 Task: Use Alien Impact Effect in this video Movie B.mp4
Action: Mouse moved to (212, 123)
Screenshot: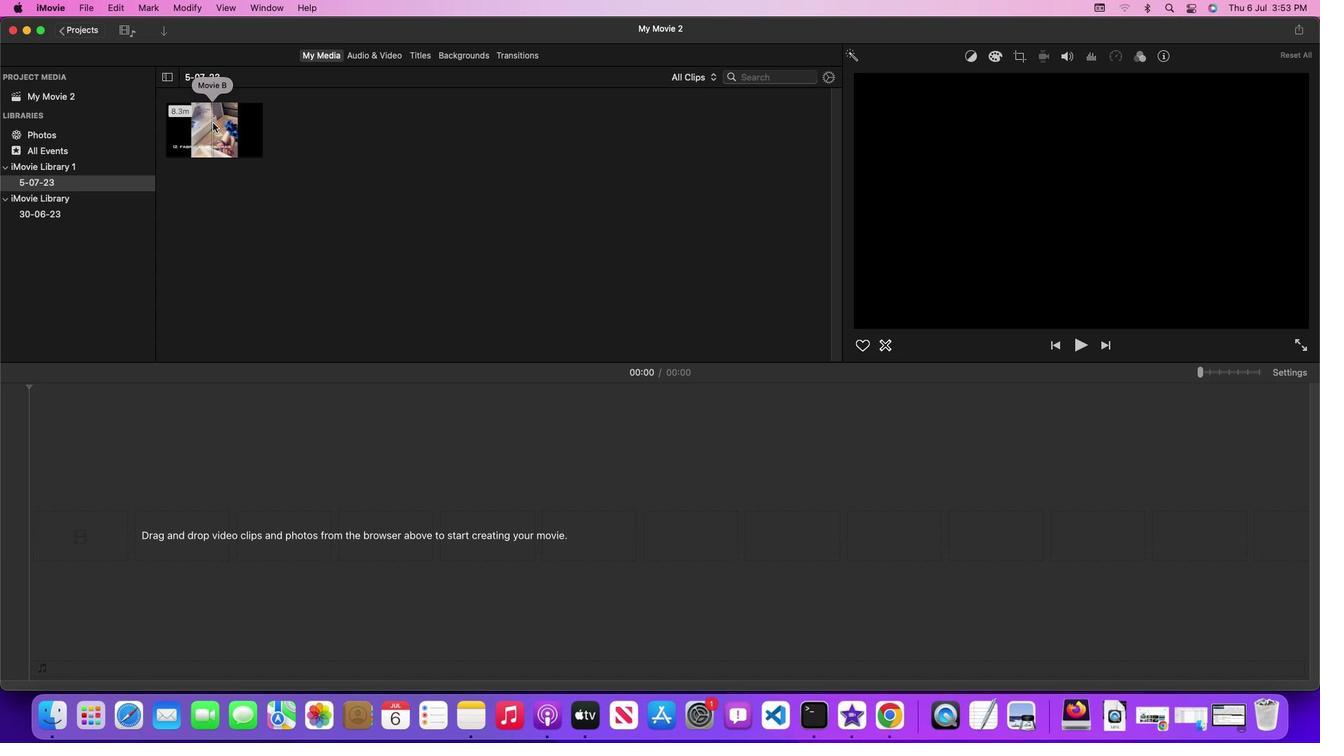 
Action: Mouse pressed left at (212, 123)
Screenshot: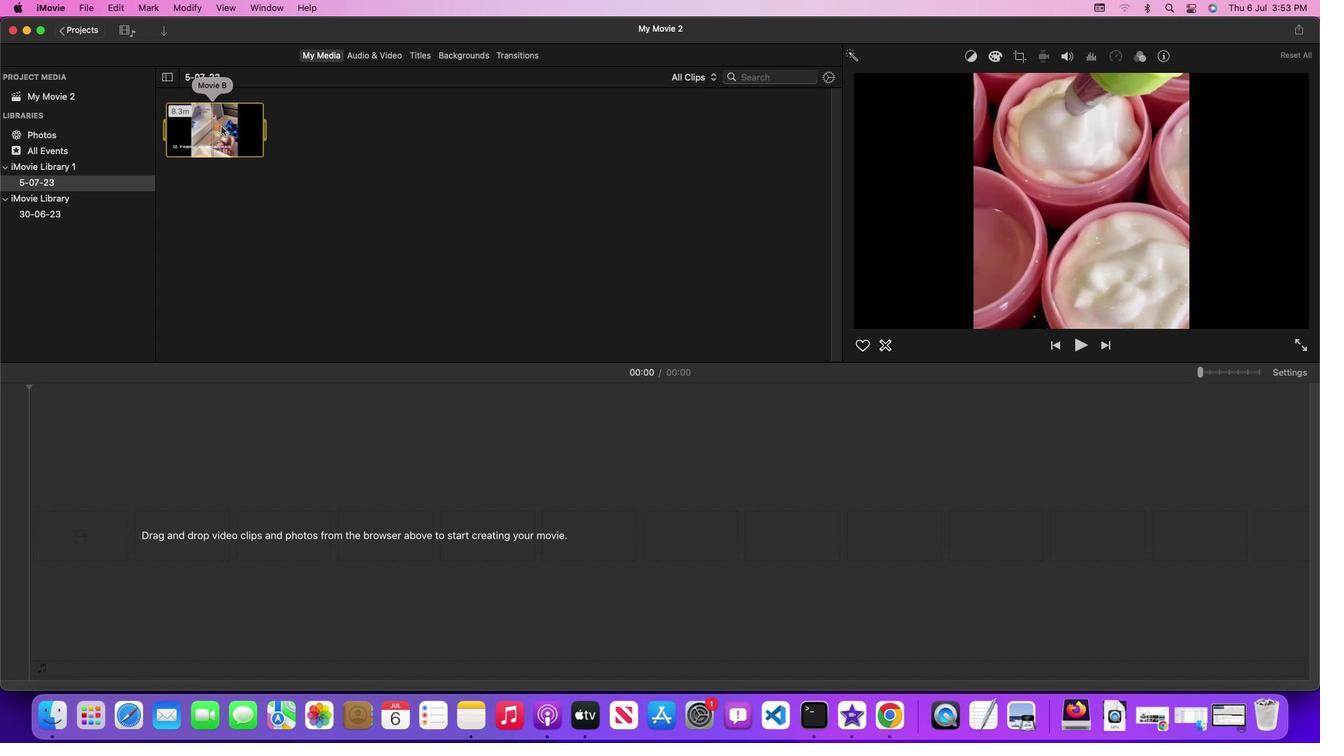 
Action: Mouse moved to (224, 127)
Screenshot: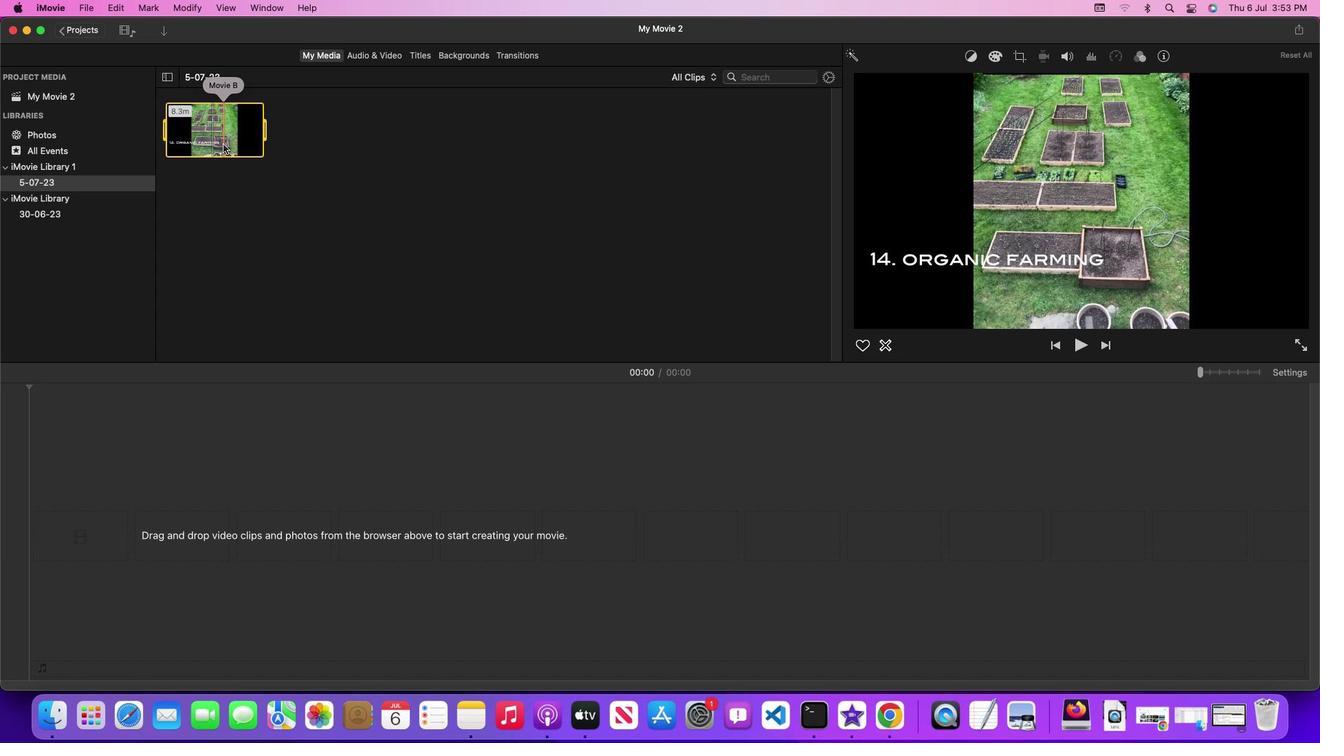 
Action: Mouse pressed left at (224, 127)
Screenshot: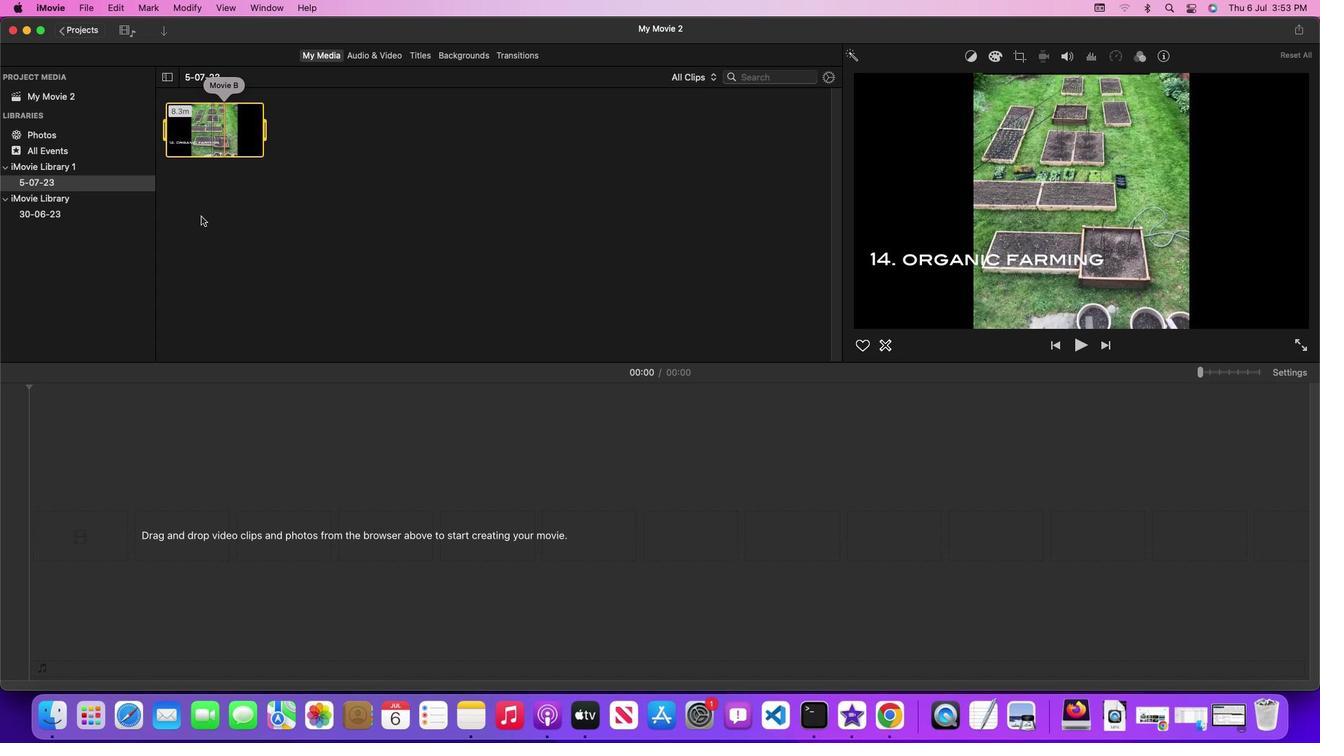 
Action: Mouse moved to (383, 54)
Screenshot: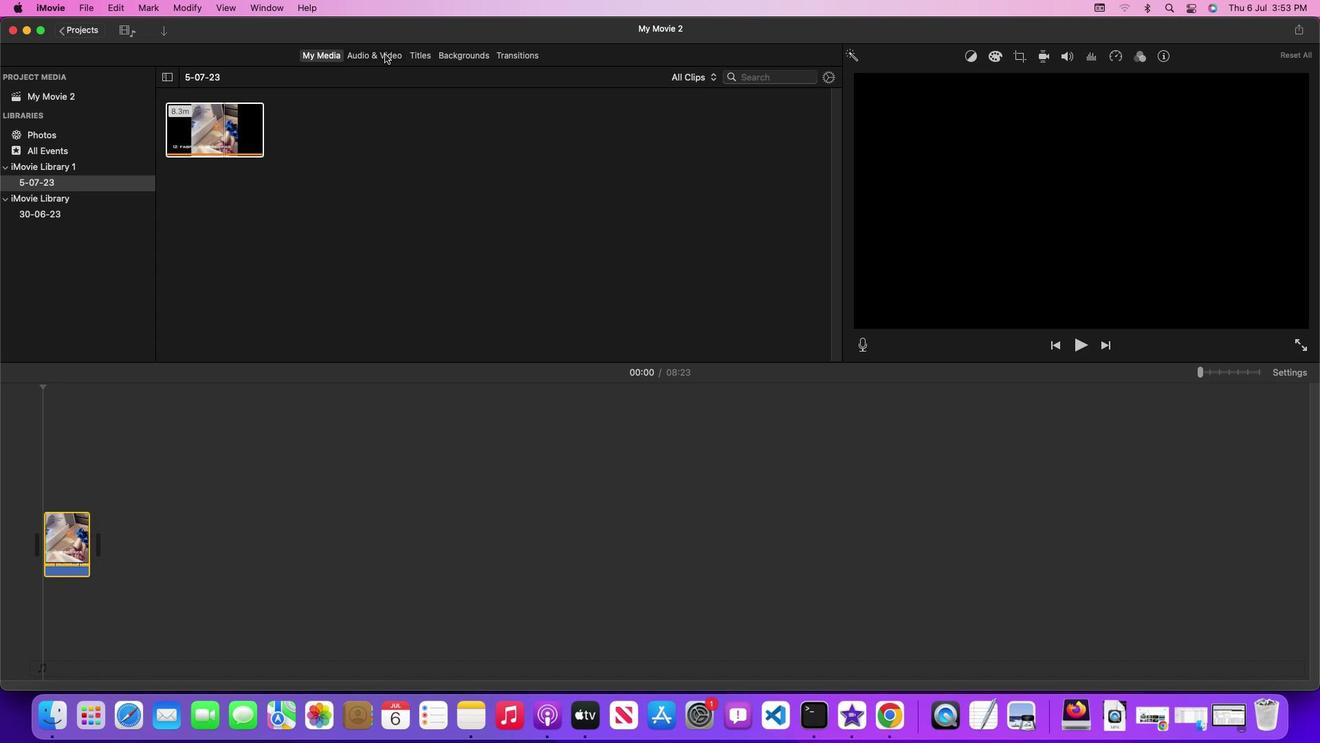 
Action: Mouse pressed left at (383, 54)
Screenshot: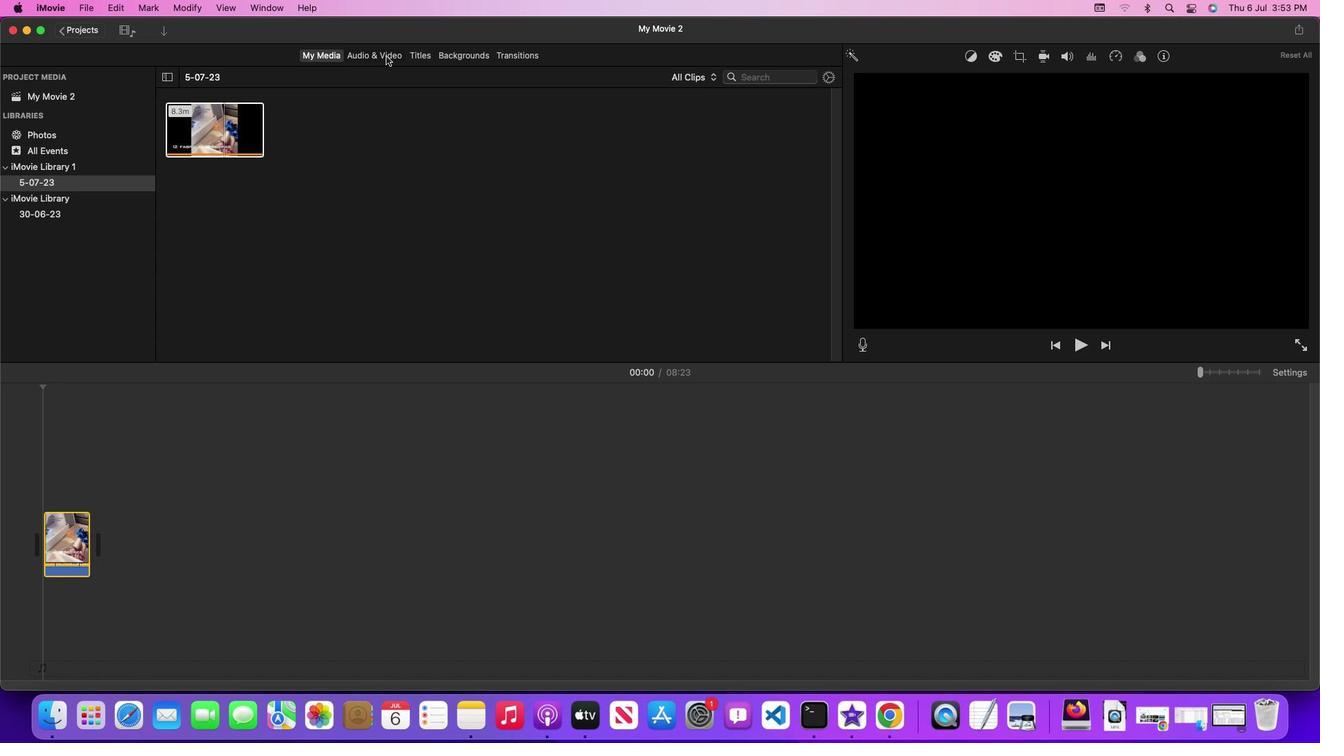 
Action: Mouse moved to (839, 183)
Screenshot: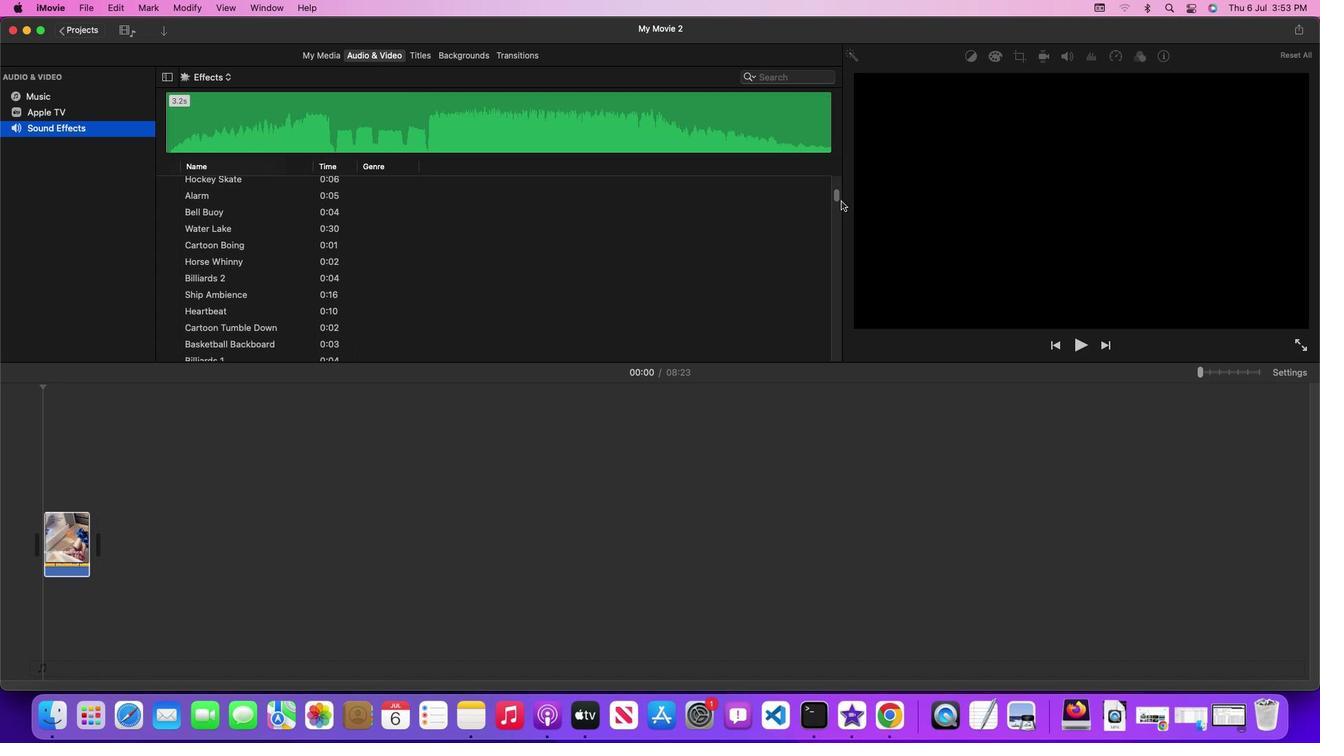 
Action: Mouse pressed left at (839, 183)
Screenshot: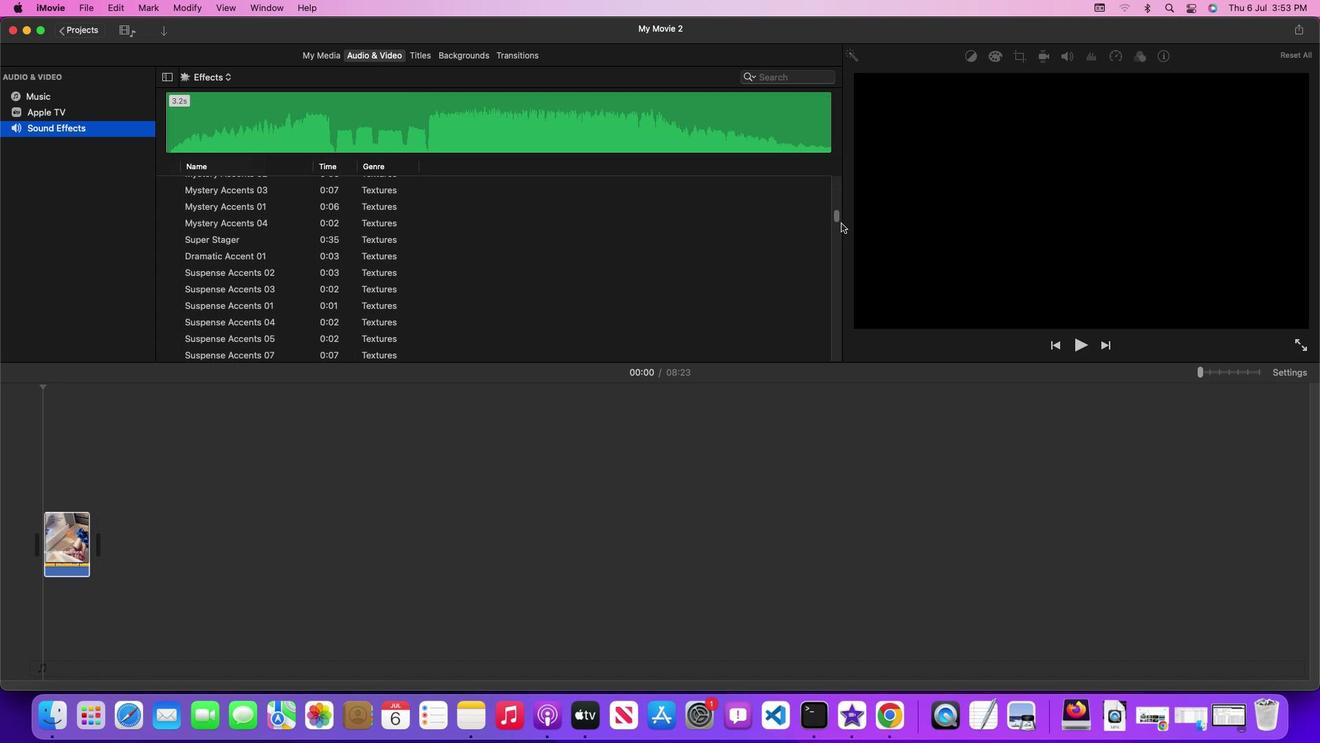 
Action: Mouse moved to (696, 295)
Screenshot: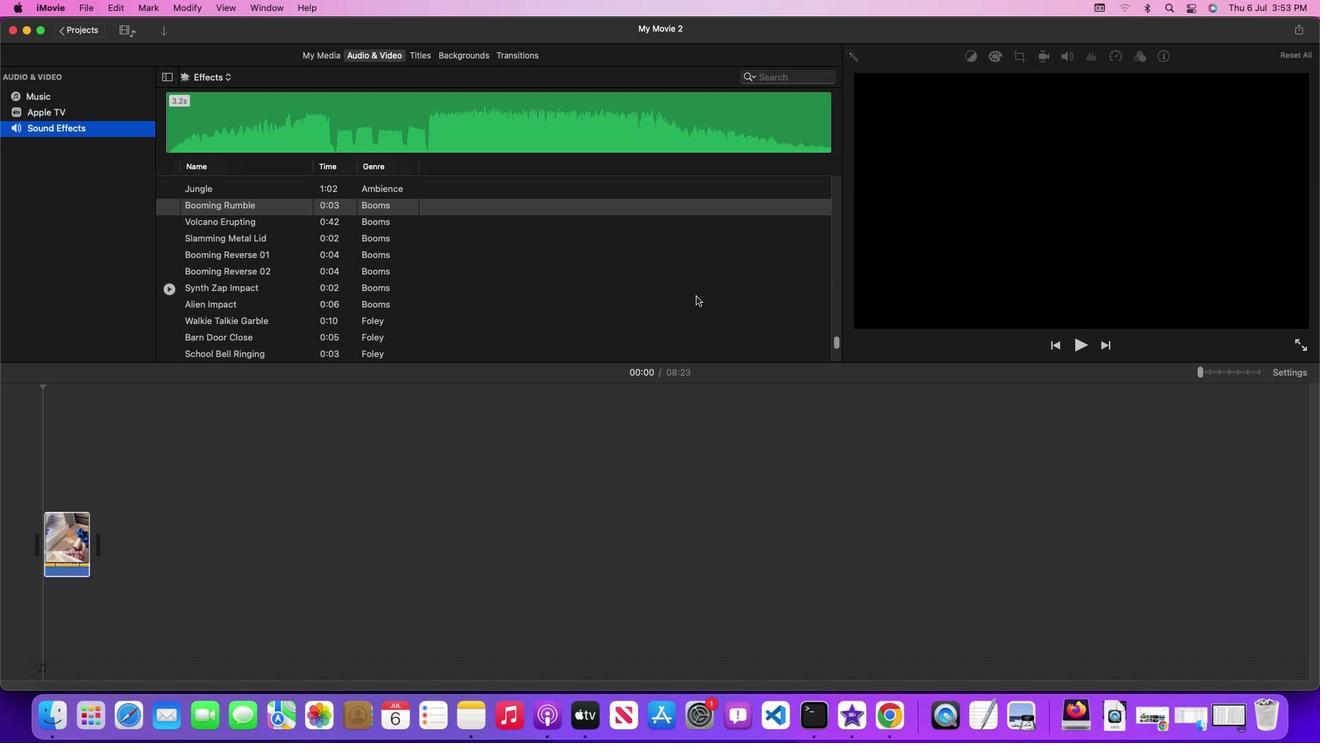 
Action: Mouse scrolled (696, 295) with delta (0, 0)
Screenshot: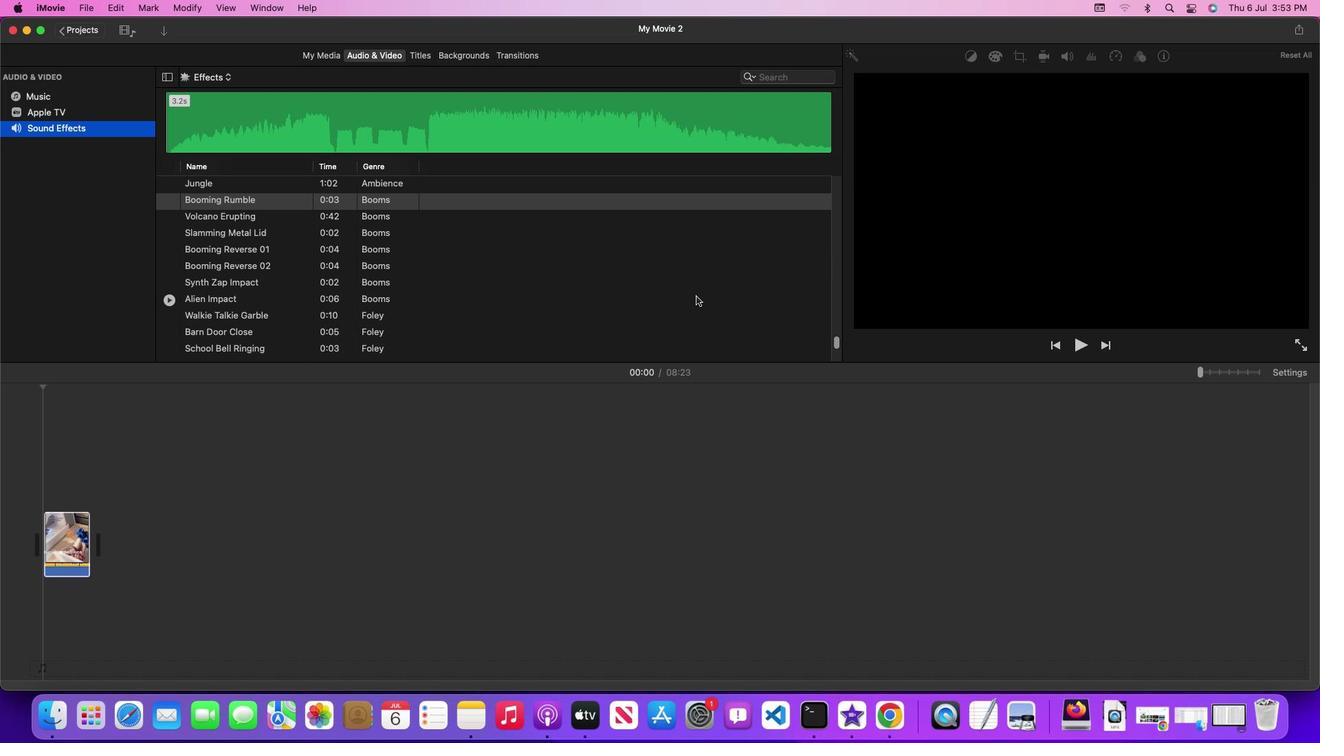 
Action: Mouse scrolled (696, 295) with delta (0, 0)
Screenshot: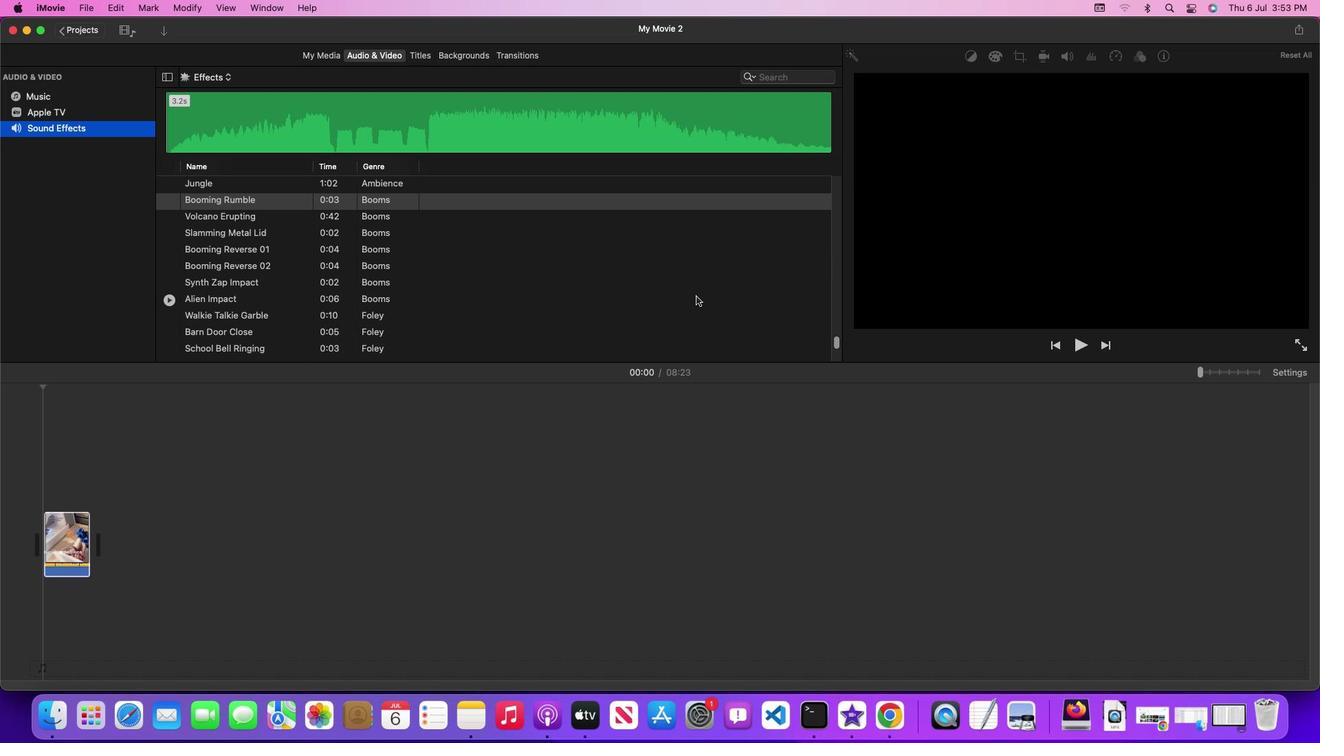 
Action: Mouse moved to (627, 305)
Screenshot: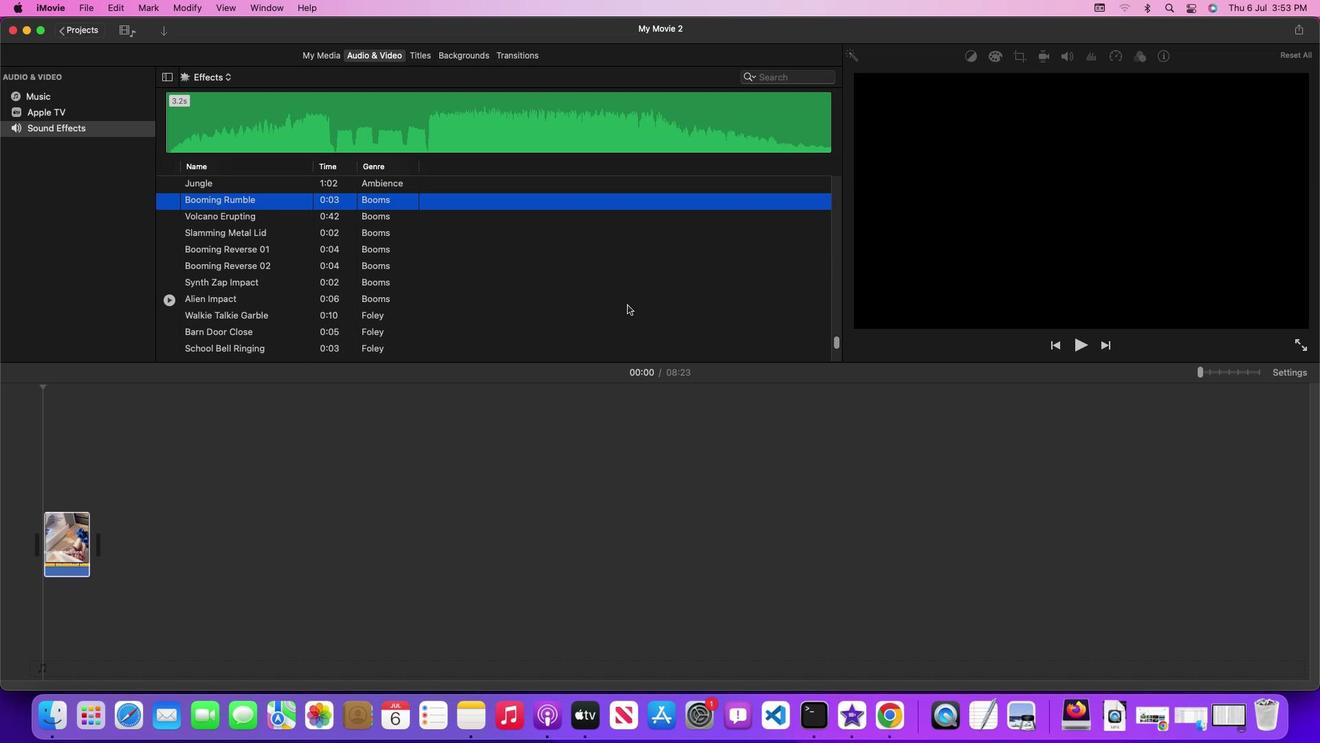 
Action: Mouse pressed left at (627, 305)
Screenshot: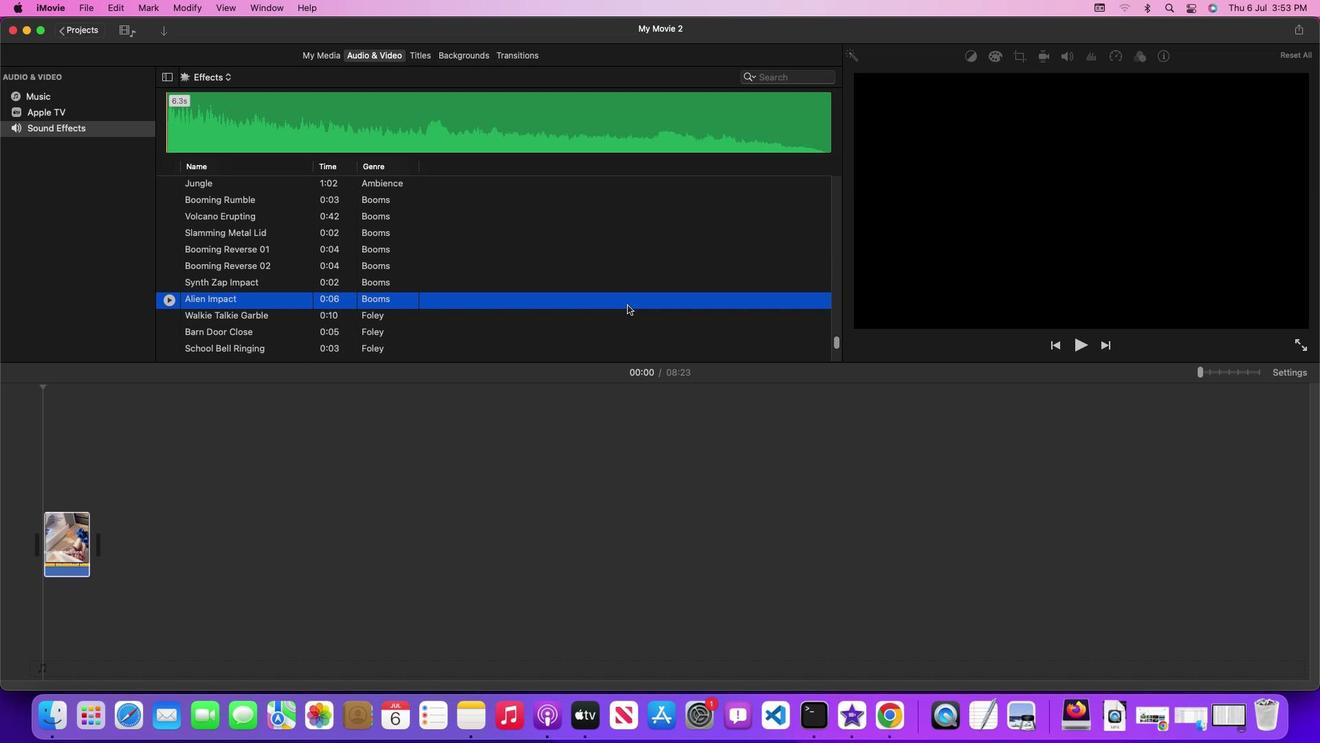 
Action: Mouse moved to (628, 303)
Screenshot: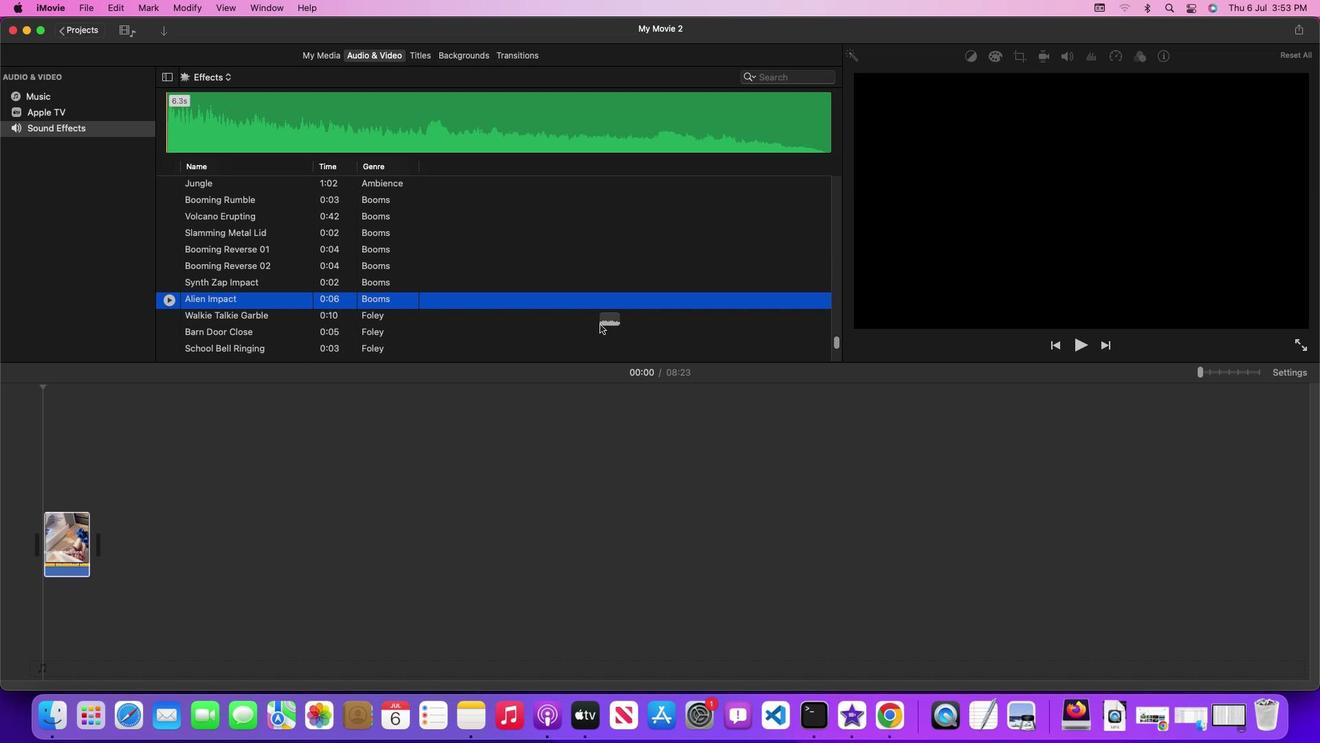 
Action: Mouse pressed left at (628, 303)
Screenshot: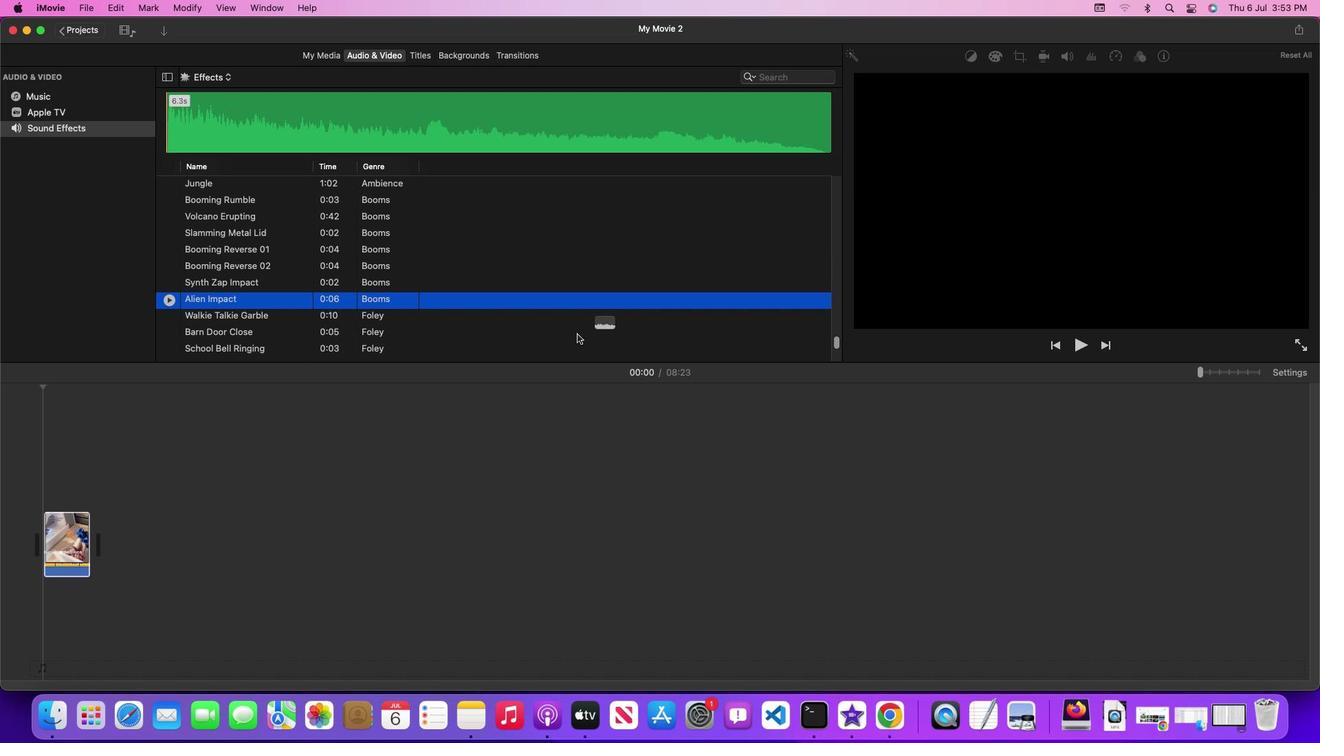 
Action: Mouse moved to (380, 421)
Screenshot: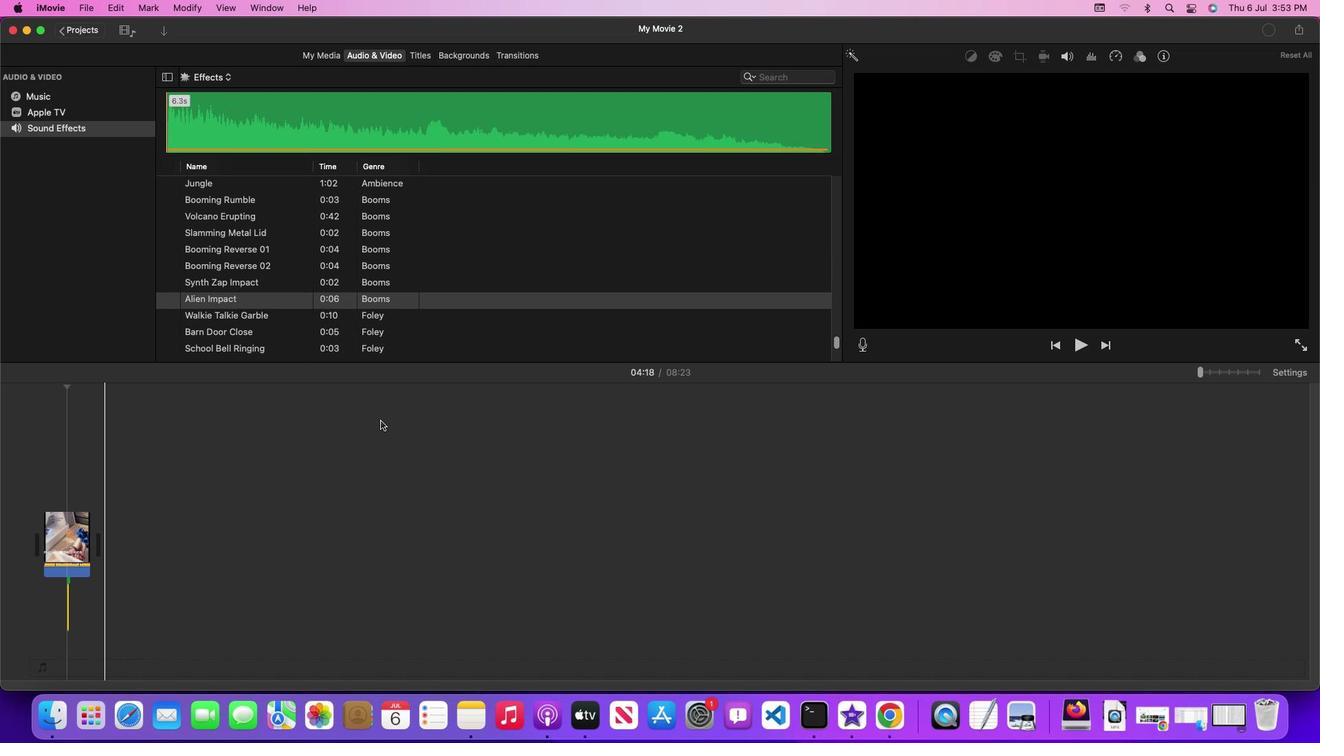 
